 Task: Select the mode "Navigation (Default)" in lighthouse tab.
Action: Mouse moved to (987, 28)
Screenshot: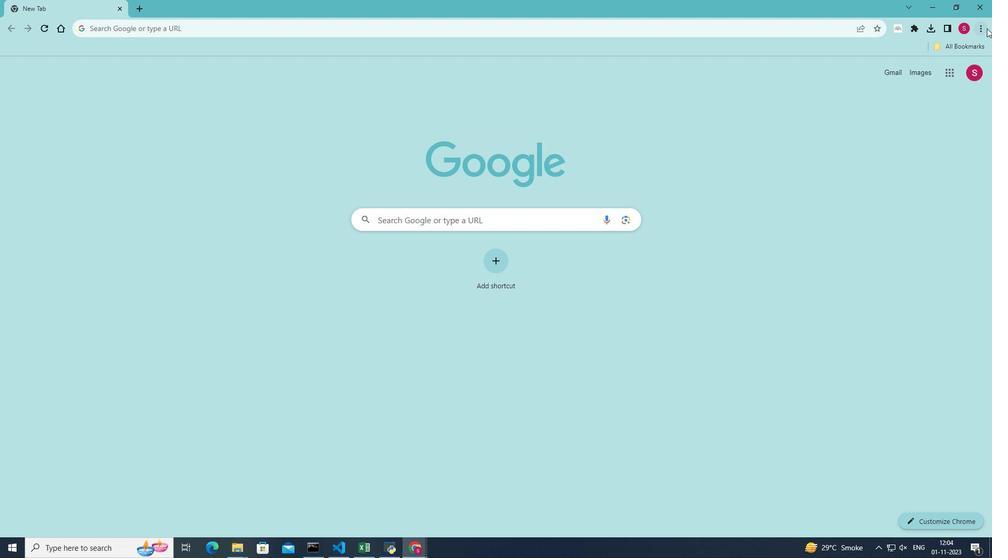 
Action: Mouse pressed left at (987, 28)
Screenshot: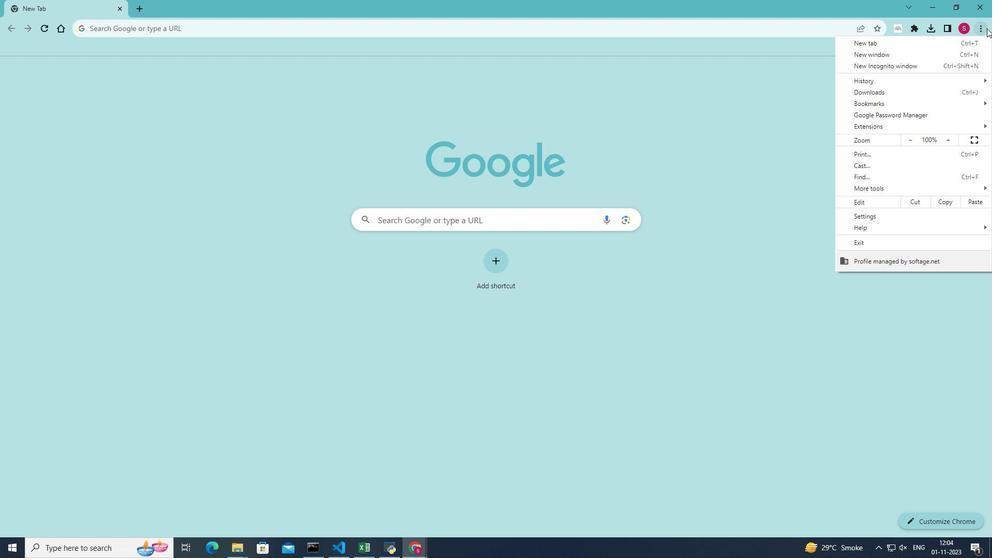 
Action: Mouse moved to (855, 187)
Screenshot: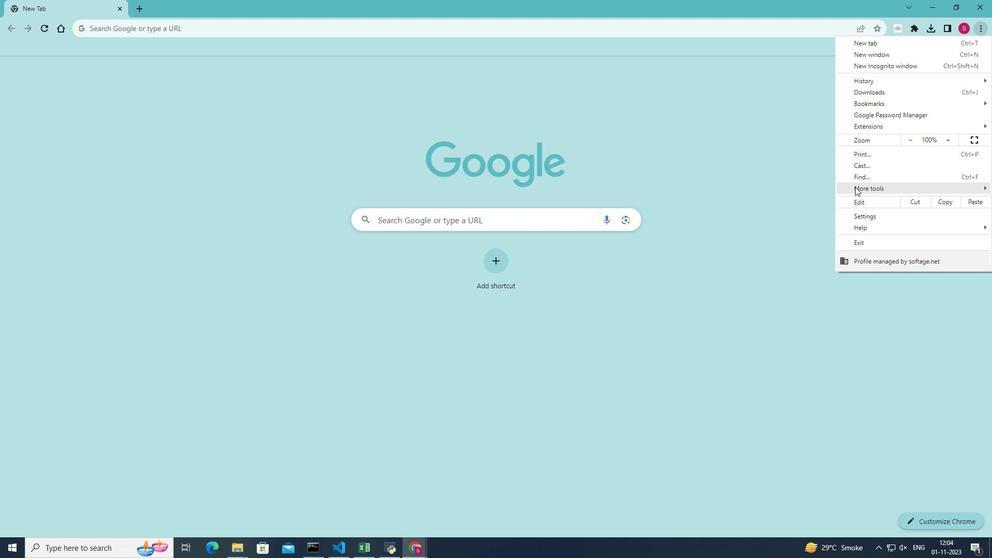 
Action: Mouse pressed left at (855, 187)
Screenshot: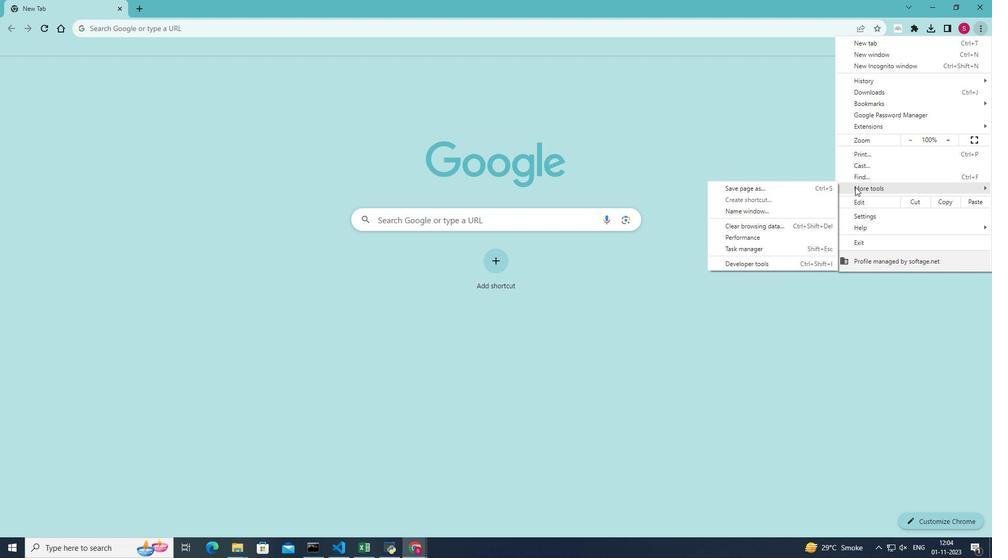
Action: Mouse moved to (778, 264)
Screenshot: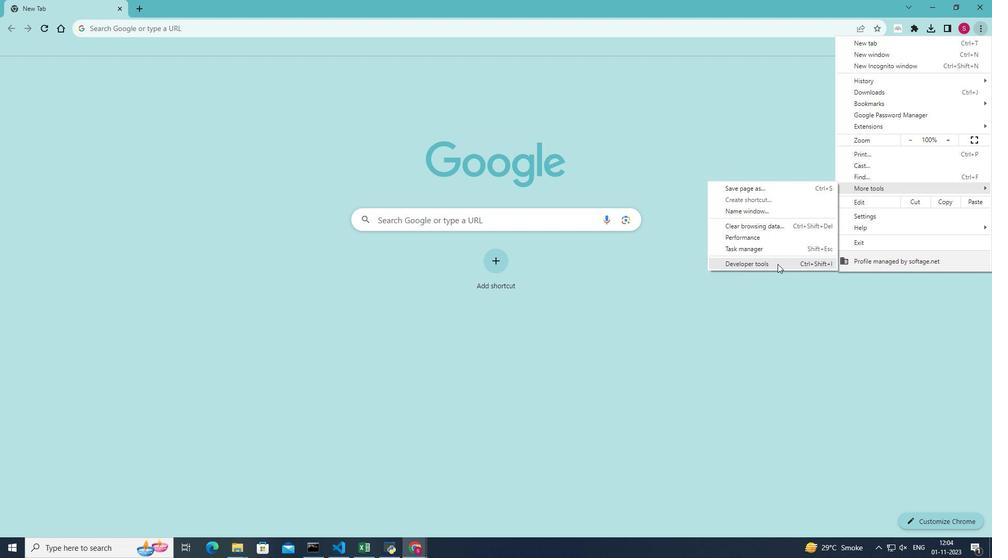 
Action: Mouse pressed left at (778, 264)
Screenshot: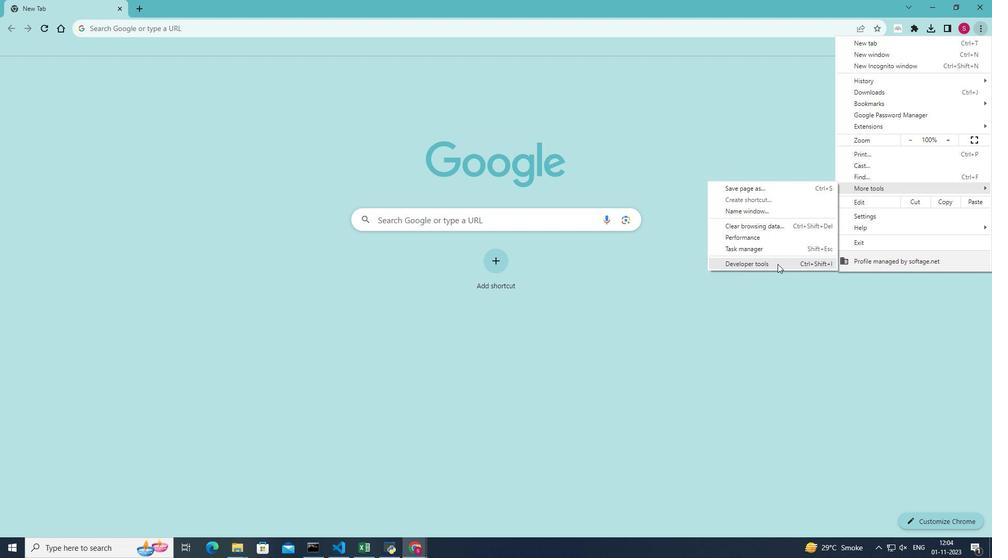 
Action: Mouse moved to (917, 64)
Screenshot: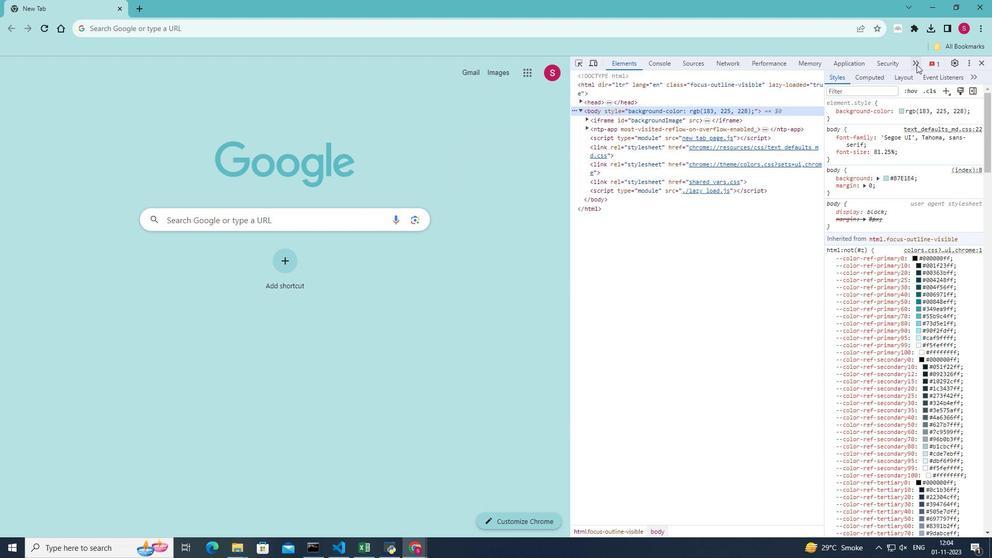 
Action: Mouse pressed left at (917, 64)
Screenshot: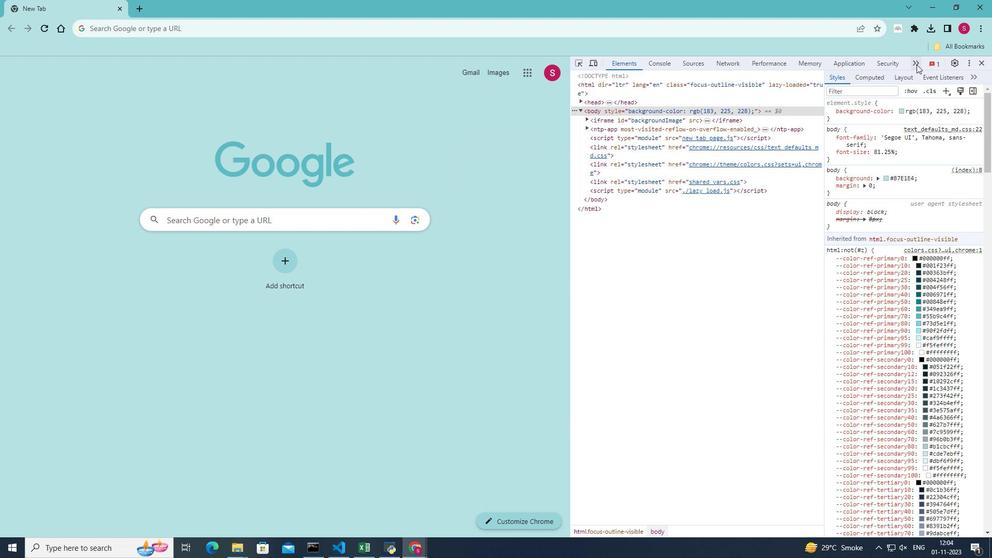 
Action: Mouse moved to (945, 74)
Screenshot: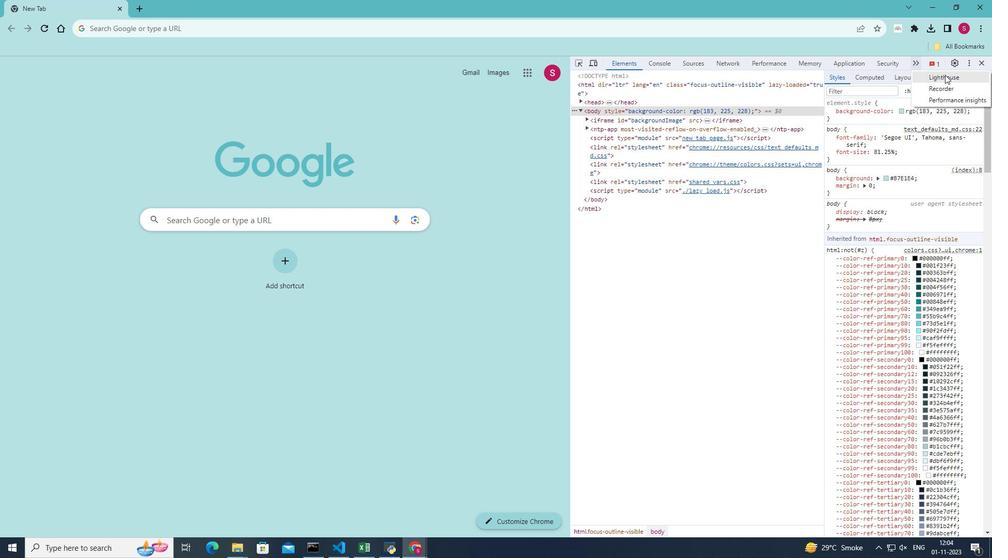 
Action: Mouse pressed left at (945, 74)
Screenshot: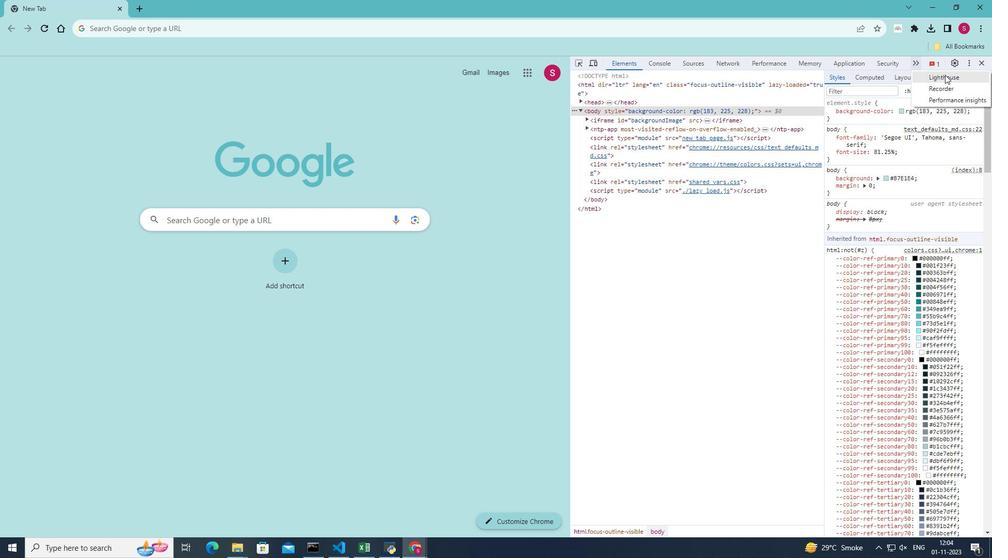 
Action: Mouse moved to (593, 168)
Screenshot: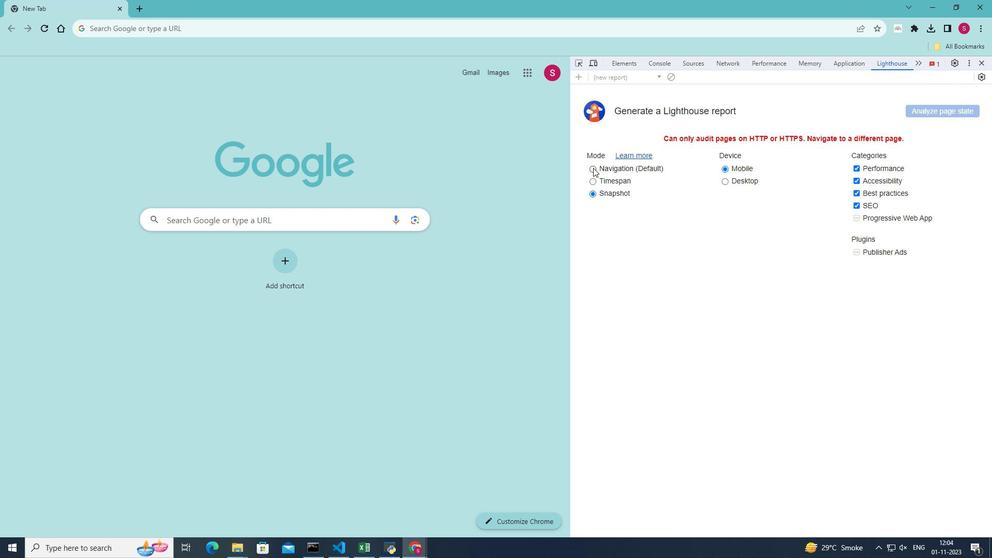 
Action: Mouse pressed left at (593, 168)
Screenshot: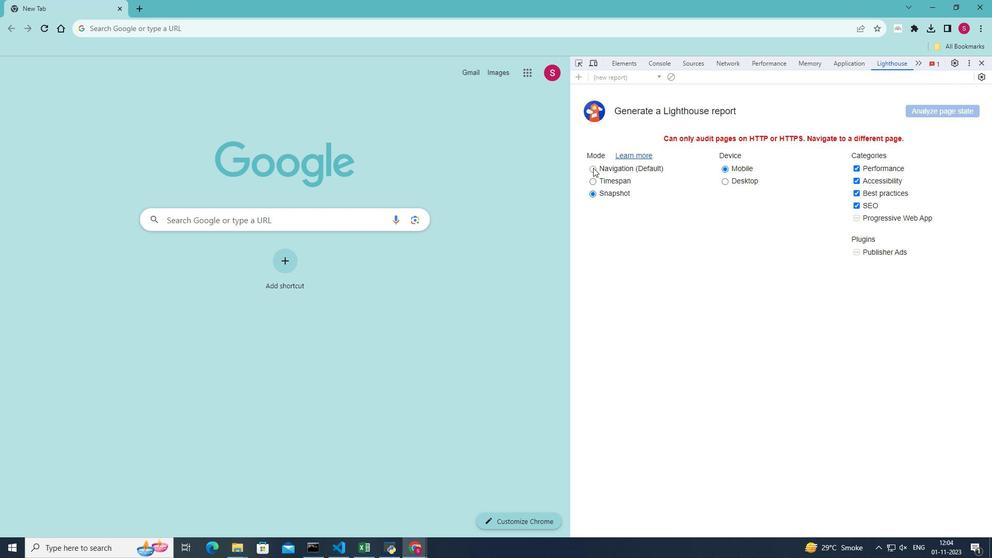 
Action: Mouse moved to (652, 245)
Screenshot: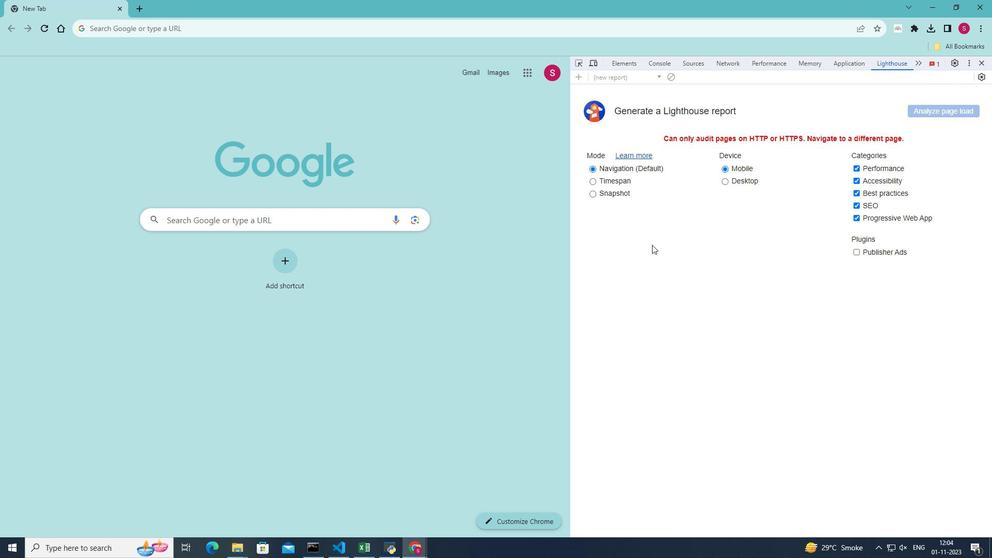 
